 Task: Make in the project VitalTech an epic 'Network Upgrade'.
Action: Mouse moved to (198, 64)
Screenshot: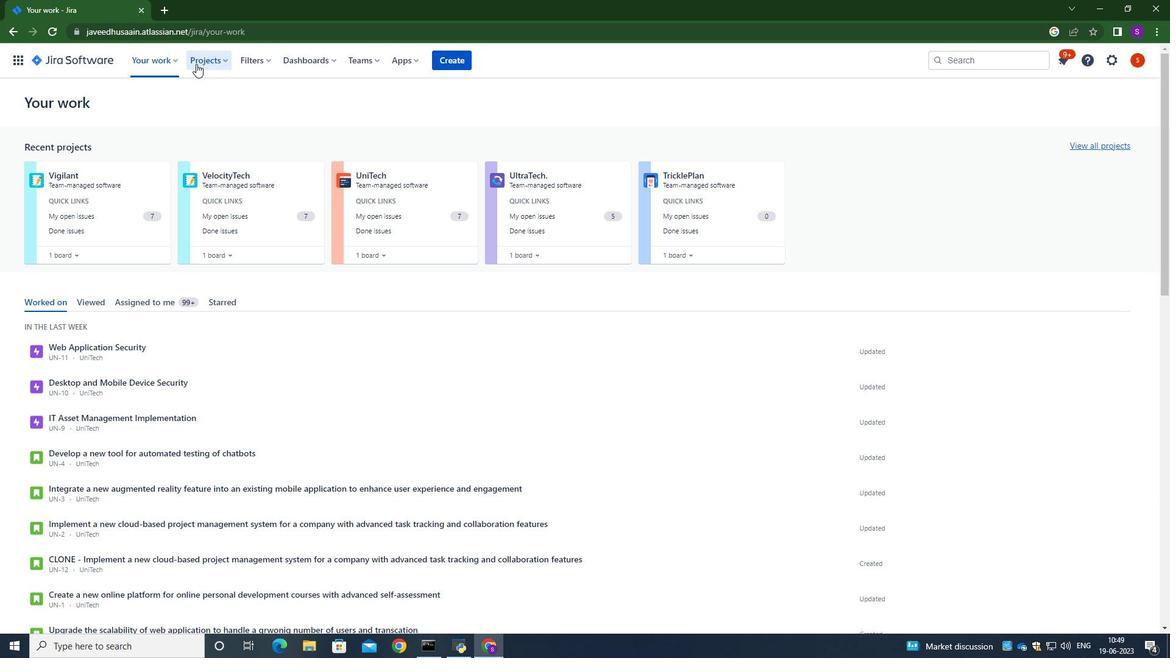 
Action: Mouse pressed left at (198, 64)
Screenshot: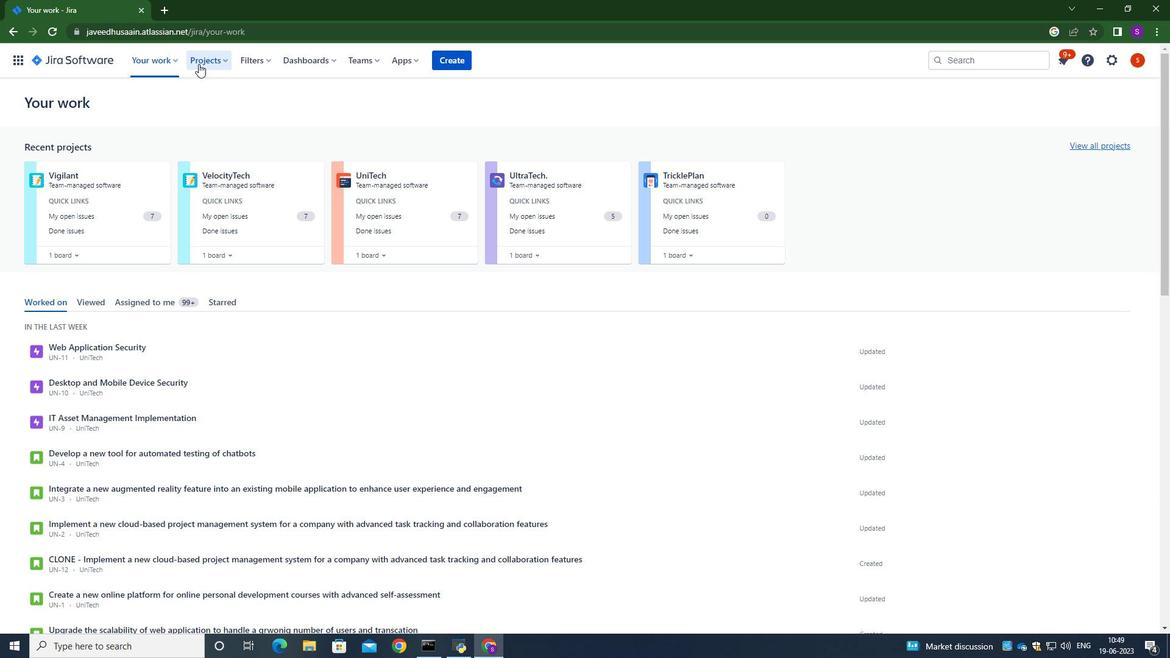 
Action: Mouse moved to (224, 115)
Screenshot: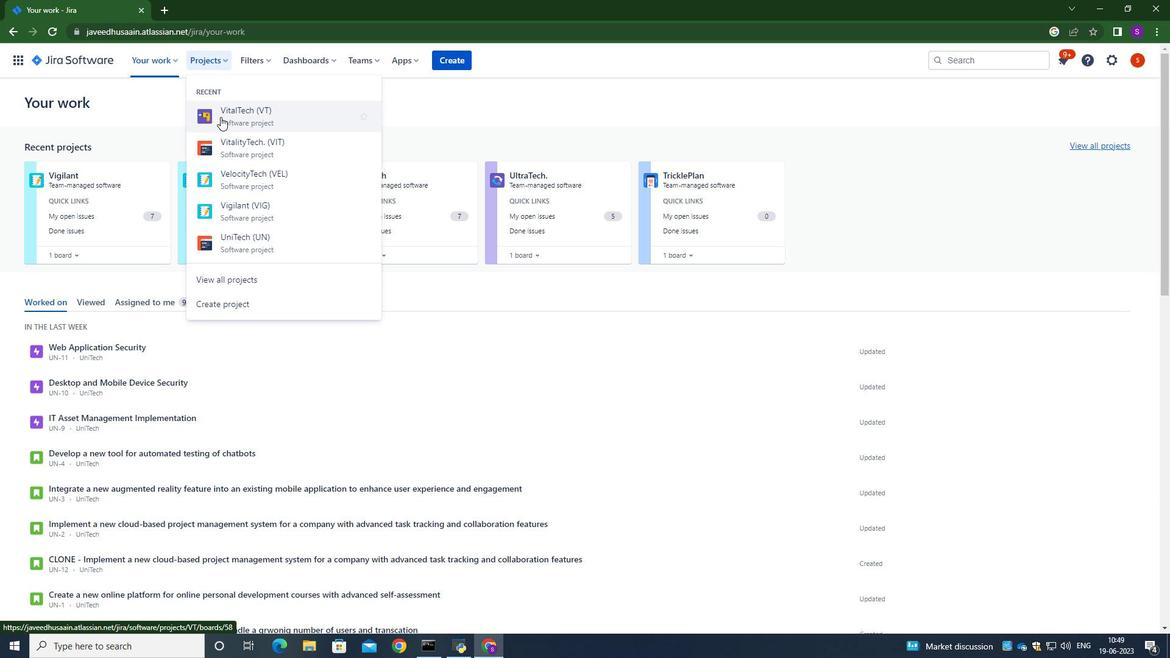 
Action: Mouse pressed left at (224, 115)
Screenshot: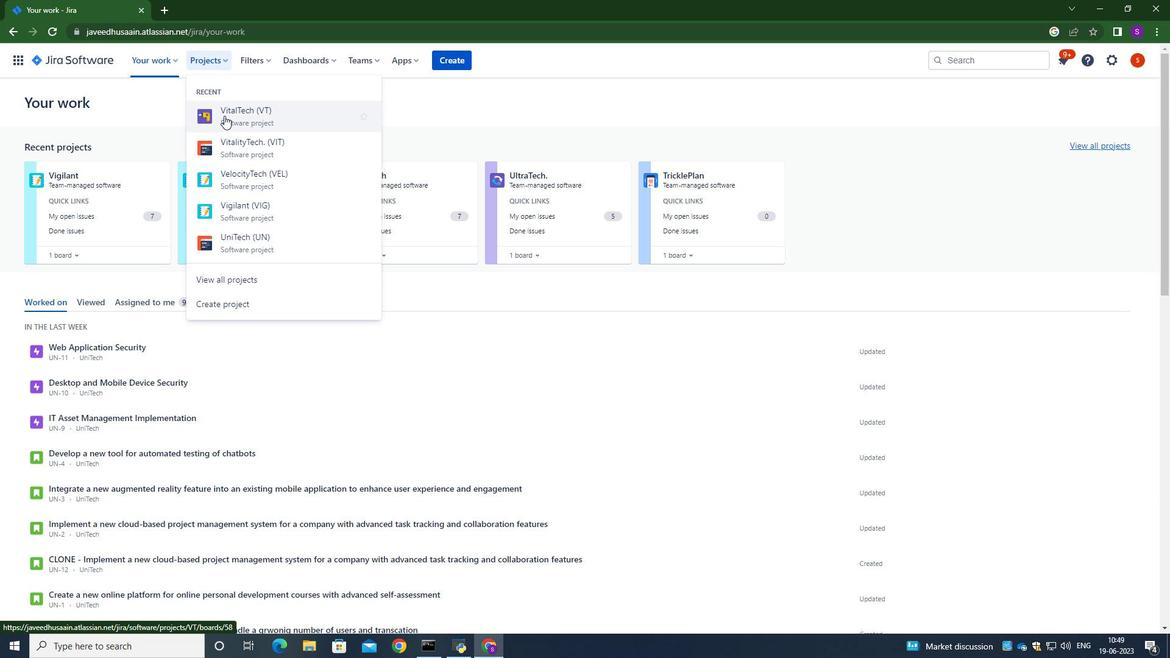 
Action: Mouse moved to (71, 195)
Screenshot: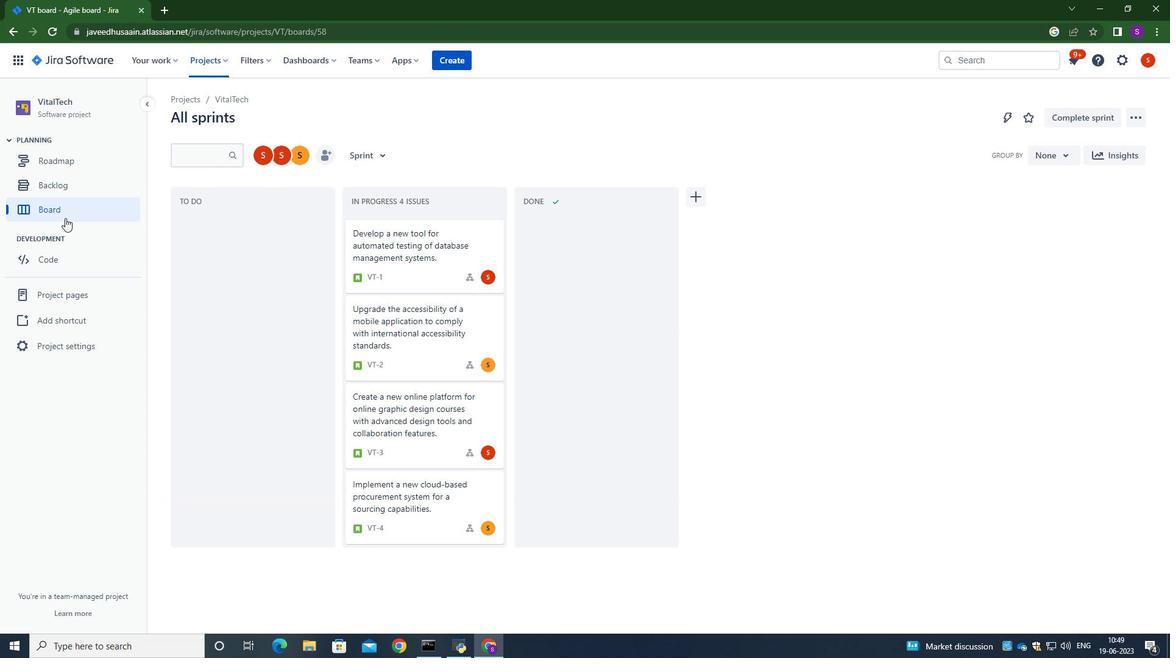 
Action: Mouse pressed left at (71, 195)
Screenshot: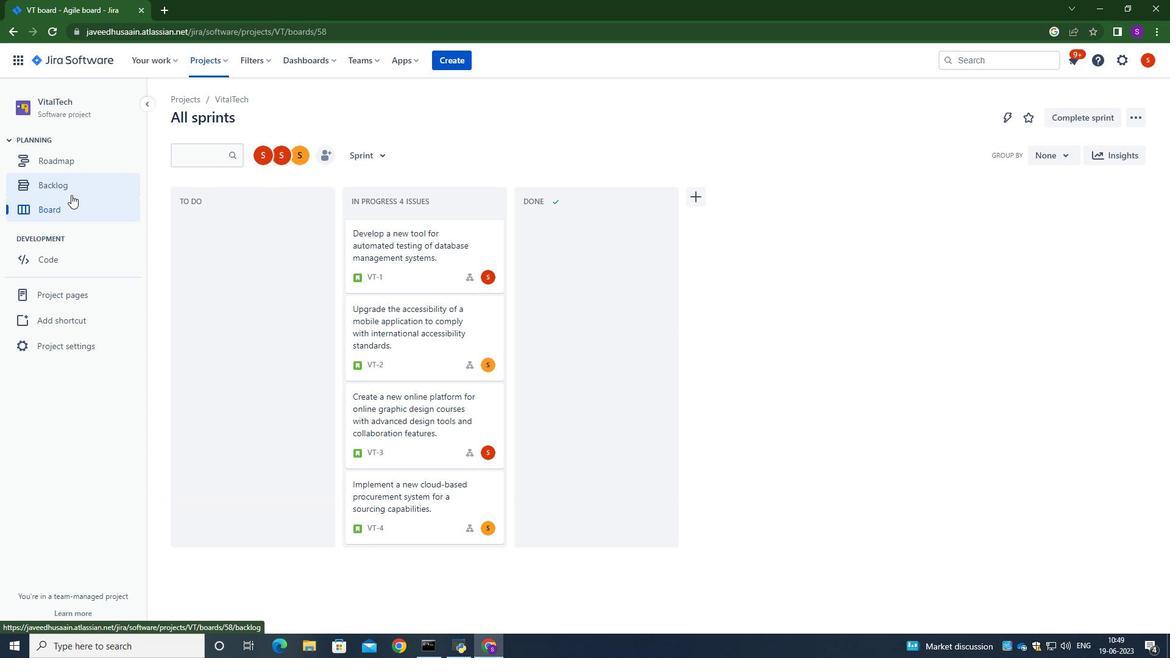 
Action: Mouse moved to (273, 418)
Screenshot: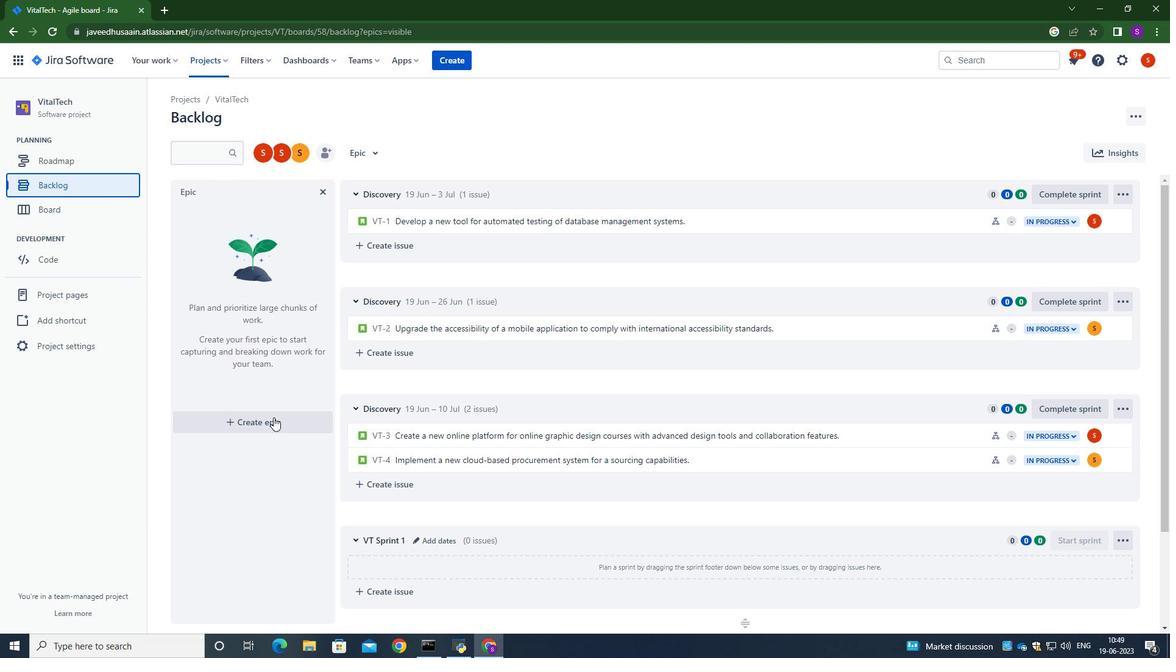 
Action: Mouse pressed left at (273, 418)
Screenshot: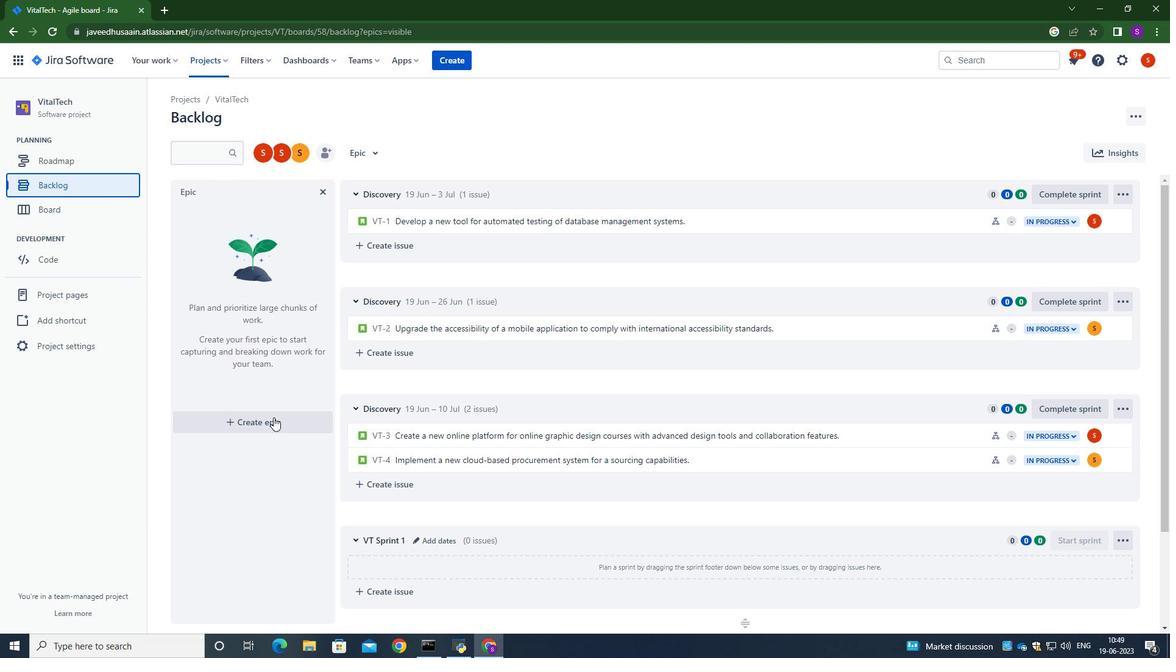 
Action: Mouse moved to (261, 425)
Screenshot: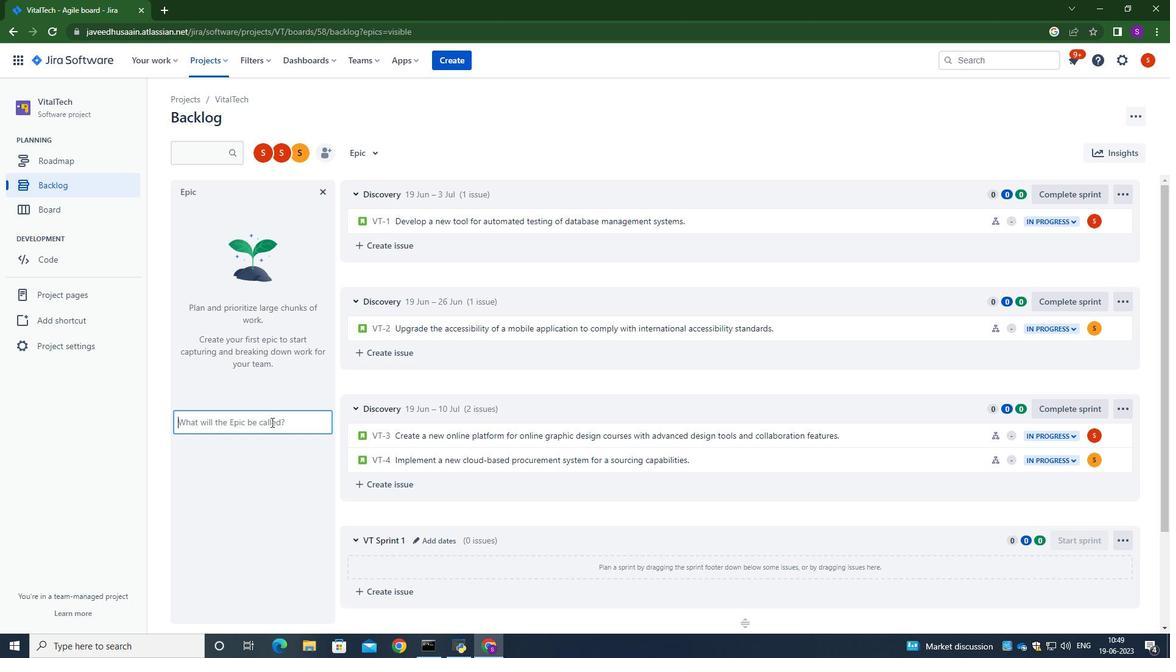 
Action: Key pressed <Key.caps_lock>N<Key.caps_lock>etwork<Key.space><Key.caps_lock>U<Key.caps_lock>pgrade<Key.enter>
Screenshot: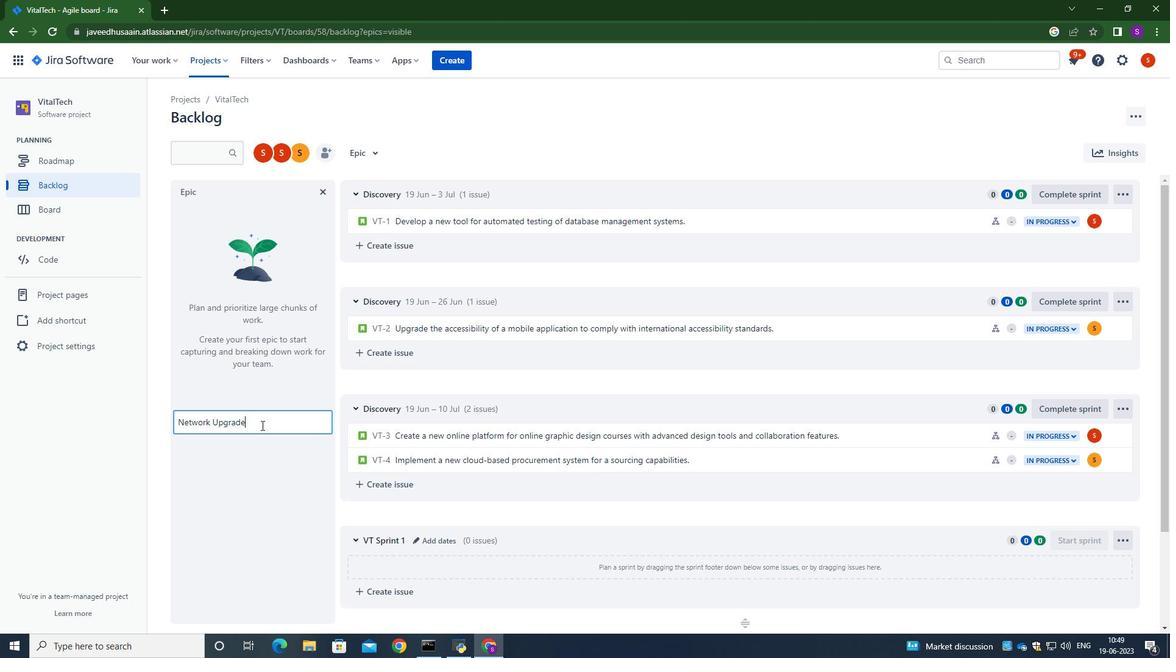 
Action: Mouse moved to (276, 376)
Screenshot: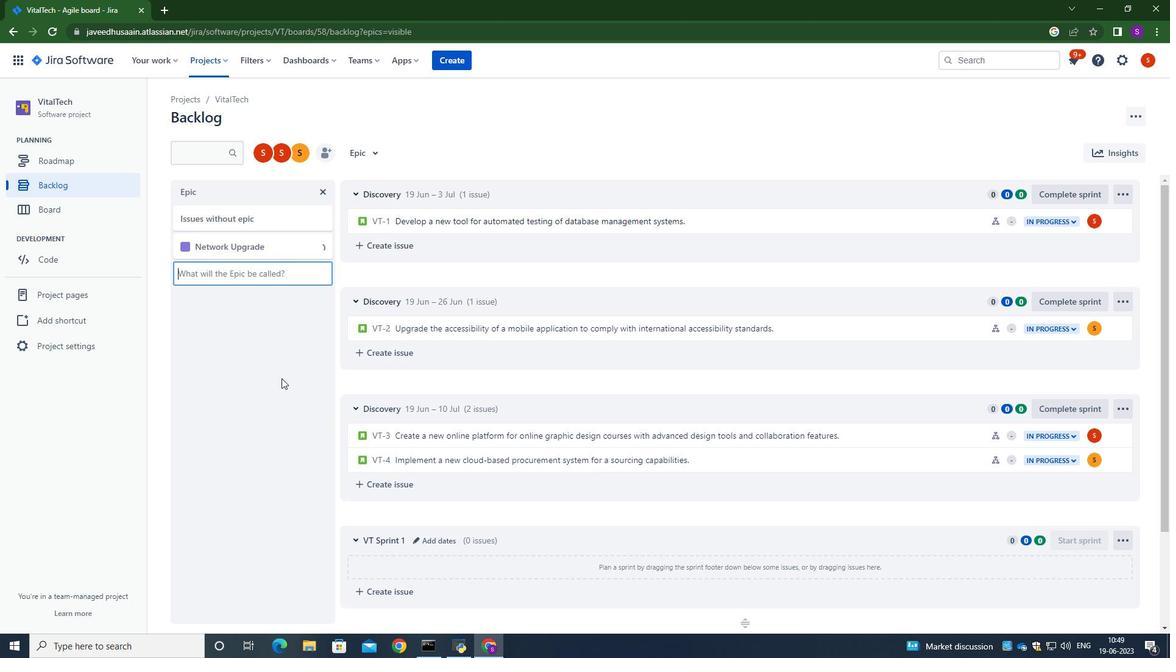 
Action: Mouse pressed left at (276, 376)
Screenshot: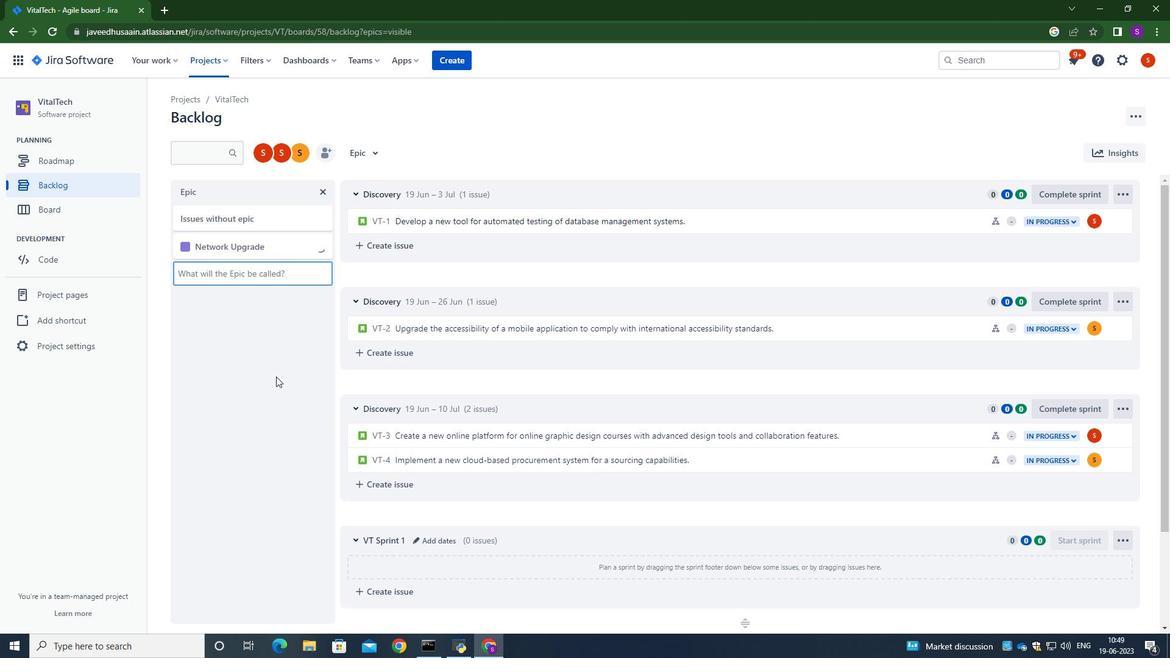
